 Task: Write event name " AI ".
Action: Mouse moved to (526, 145)
Screenshot: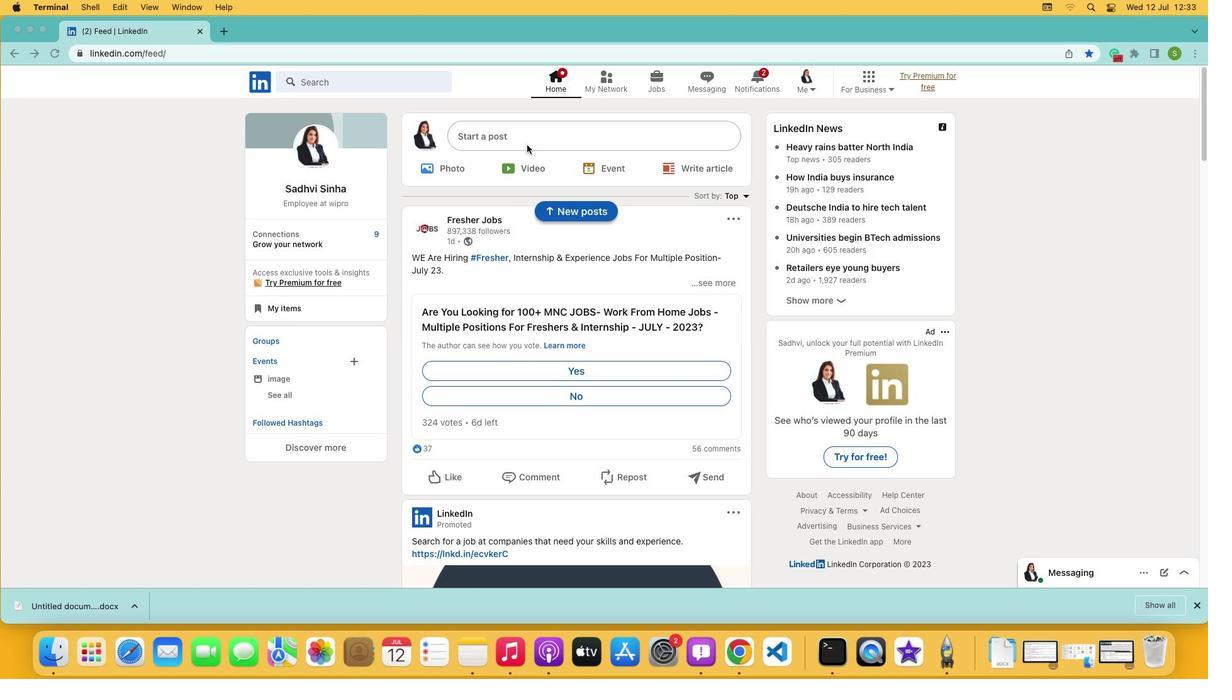 
Action: Mouse pressed left at (526, 145)
Screenshot: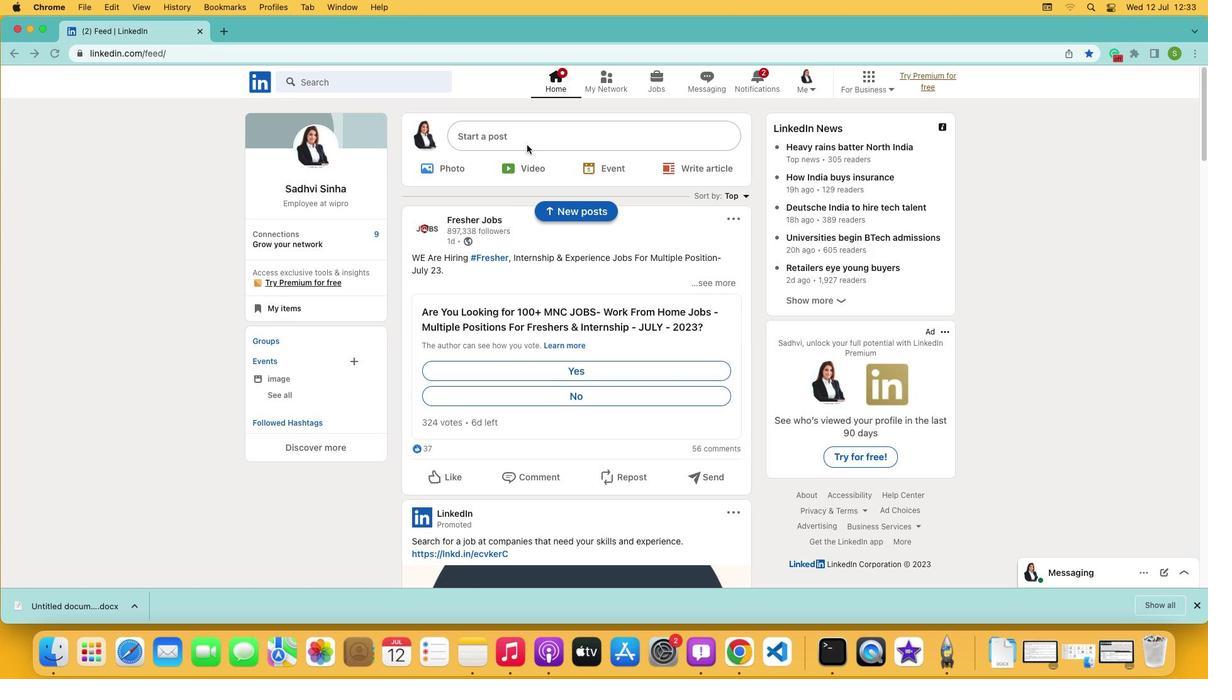 
Action: Mouse pressed left at (526, 145)
Screenshot: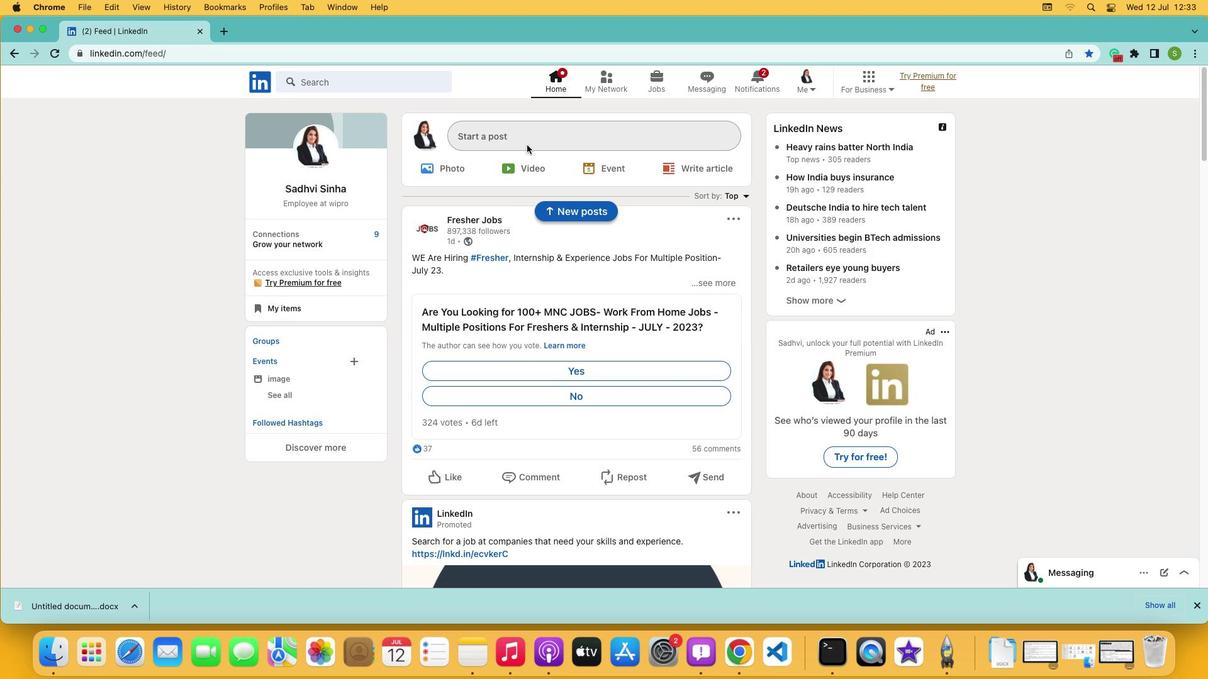 
Action: Mouse moved to (484, 371)
Screenshot: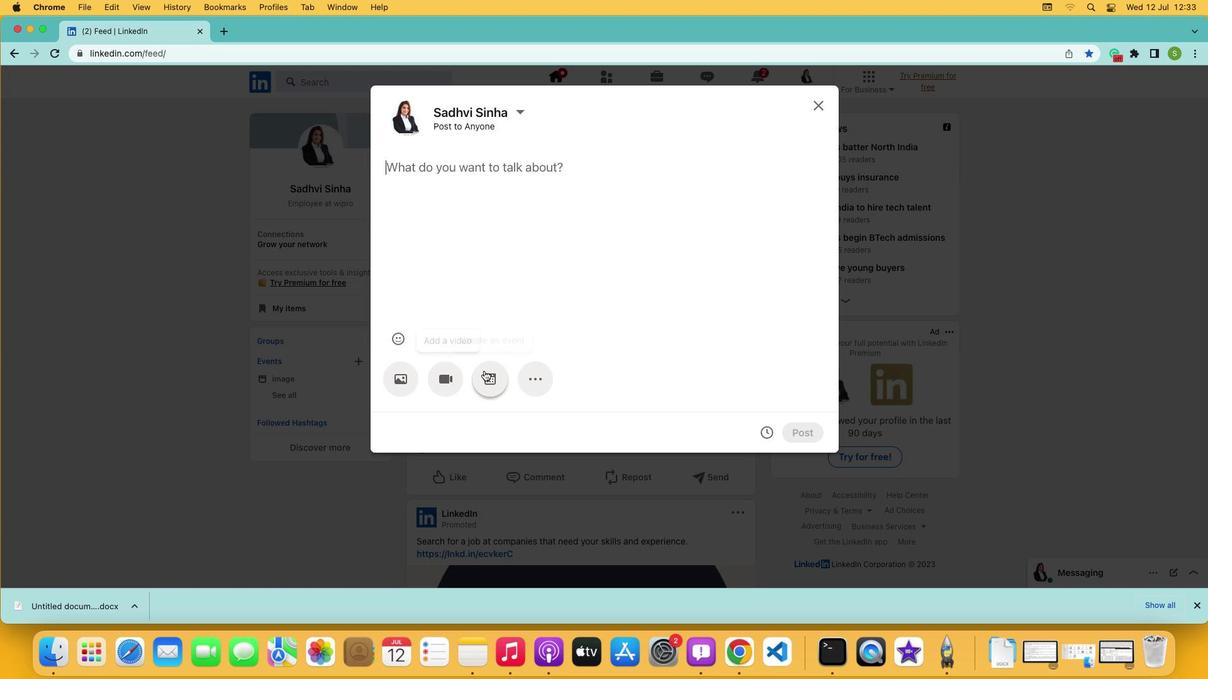 
Action: Mouse pressed left at (484, 371)
Screenshot: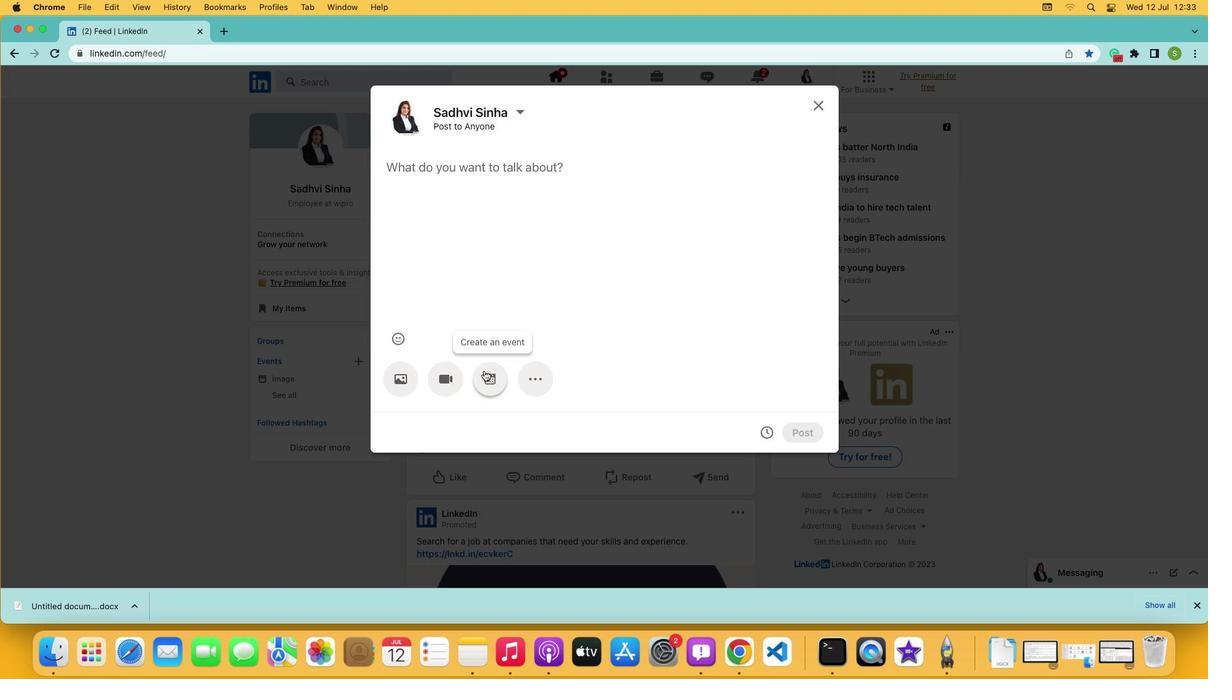 
Action: Mouse moved to (487, 363)
Screenshot: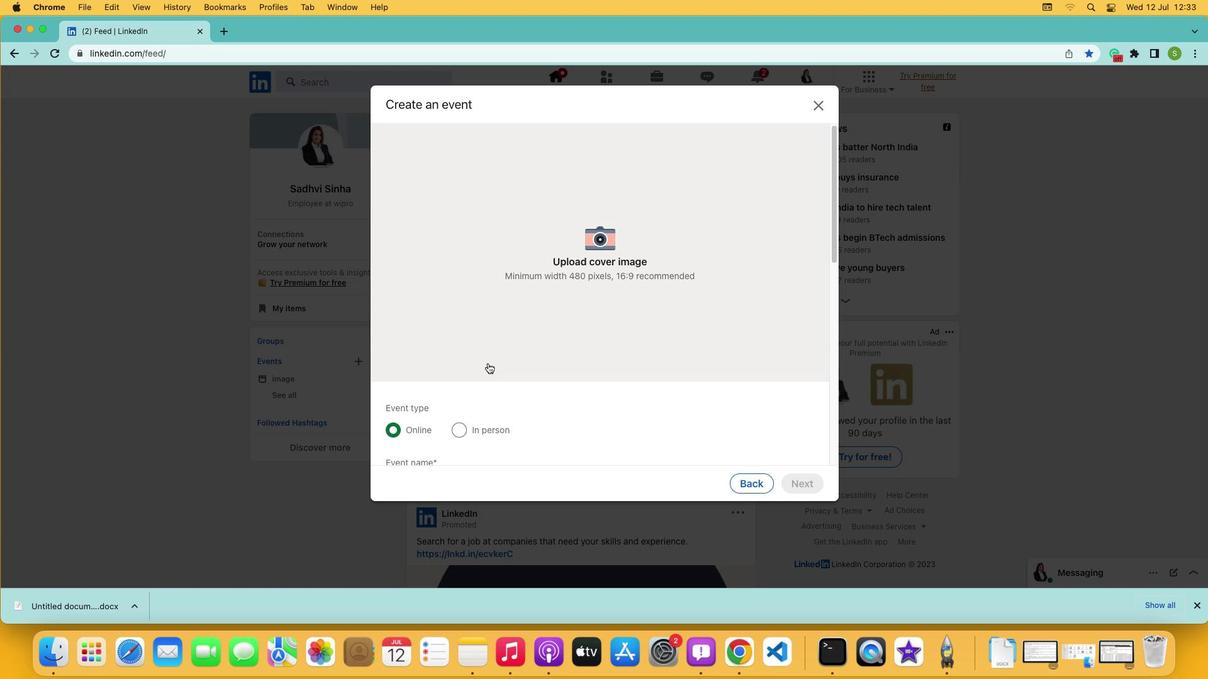 
Action: Mouse scrolled (487, 363) with delta (0, 0)
Screenshot: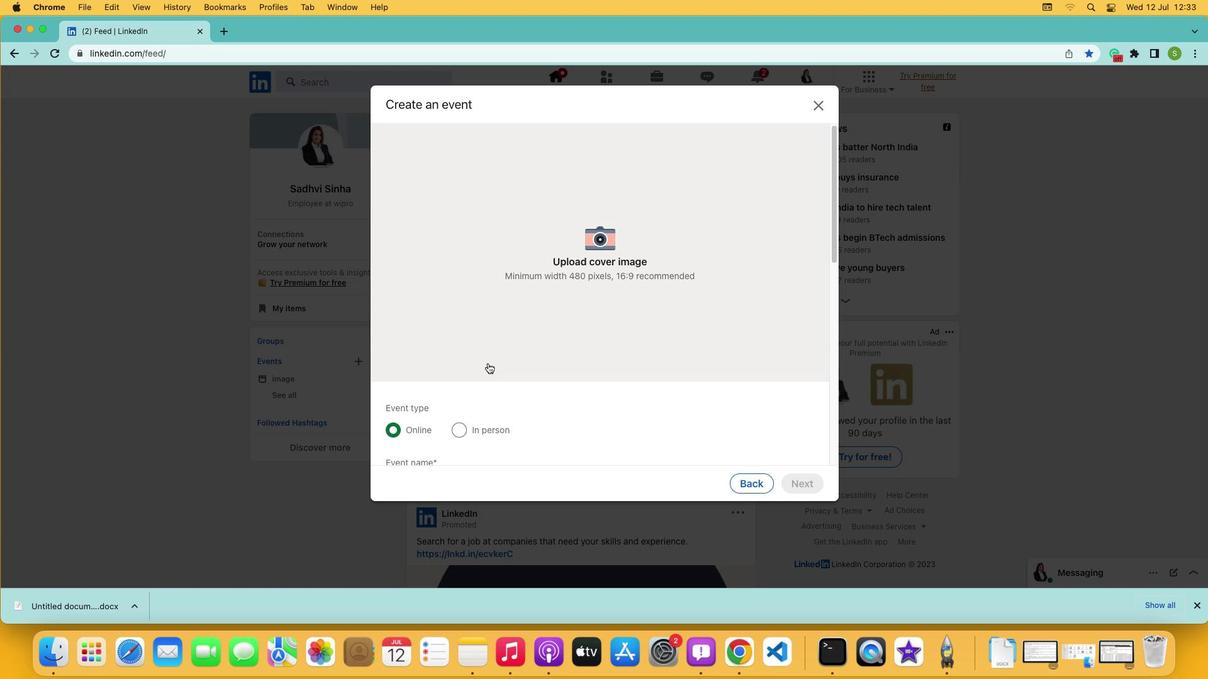 
Action: Mouse scrolled (487, 363) with delta (0, 0)
Screenshot: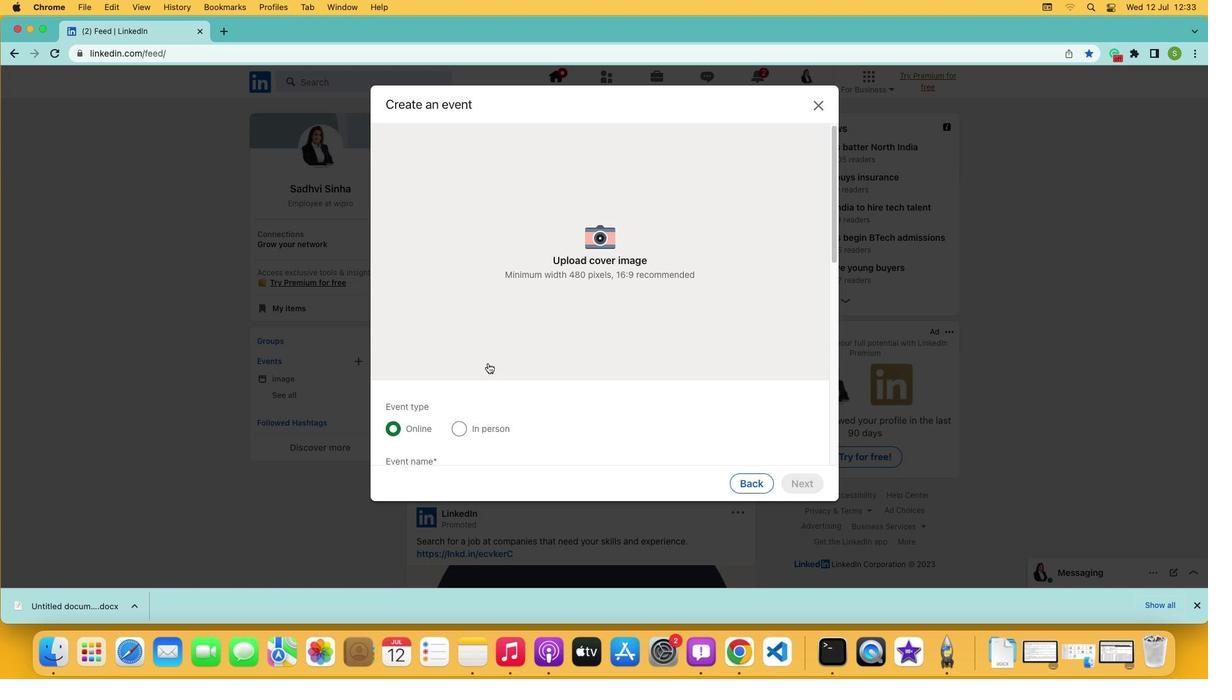 
Action: Mouse scrolled (487, 363) with delta (0, -1)
Screenshot: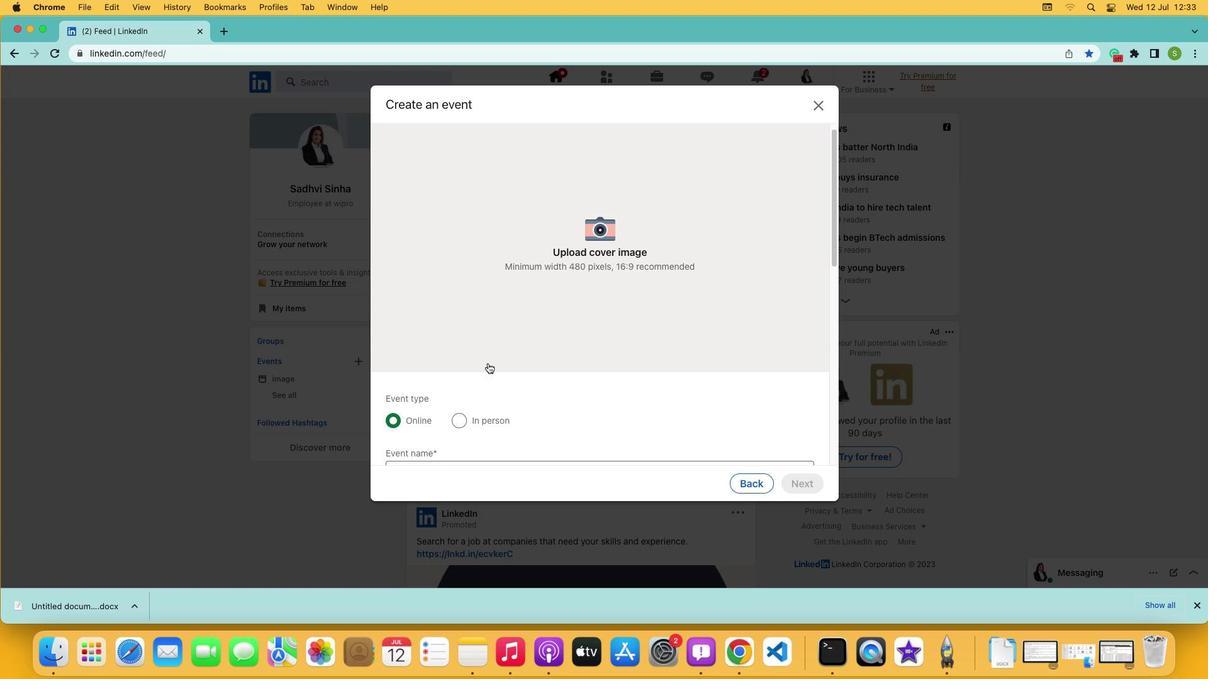 
Action: Mouse scrolled (487, 363) with delta (0, -1)
Screenshot: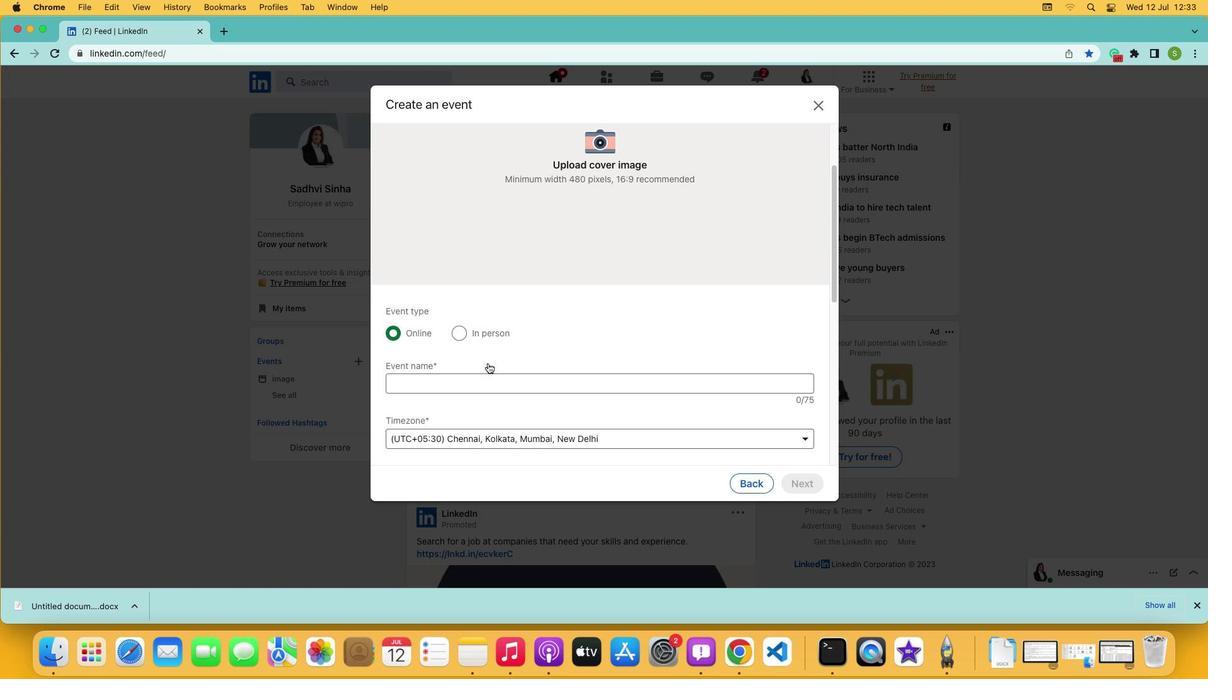 
Action: Mouse moved to (445, 280)
Screenshot: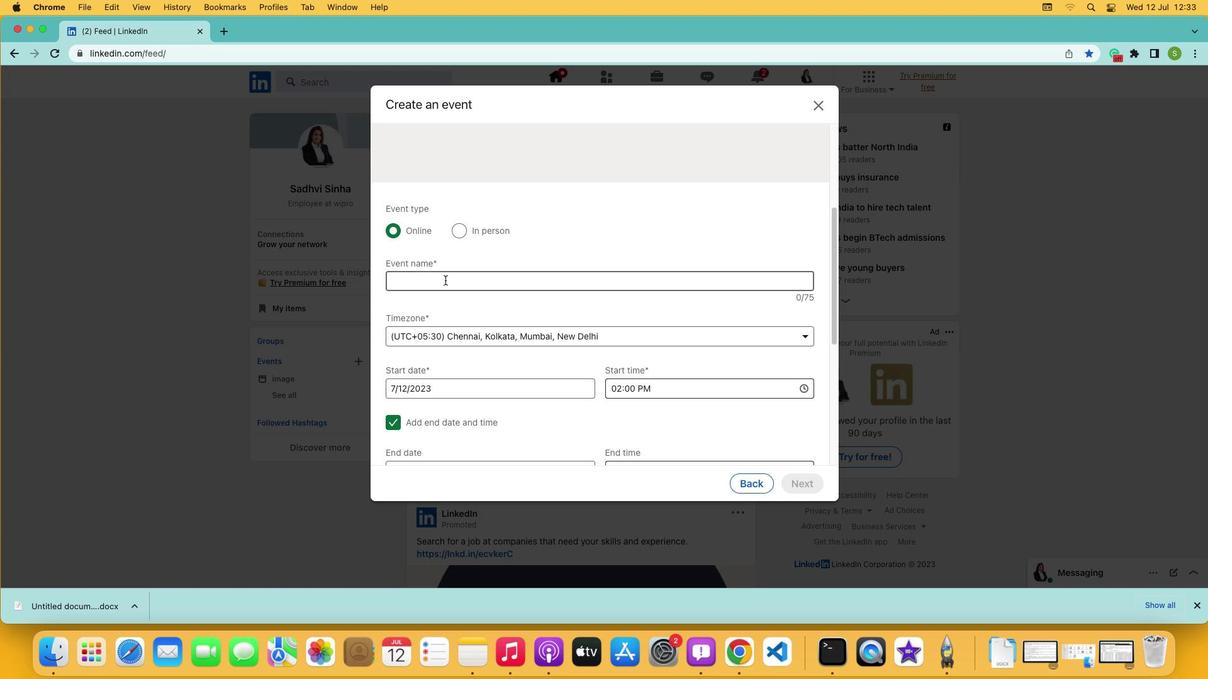 
Action: Mouse pressed left at (445, 280)
Screenshot: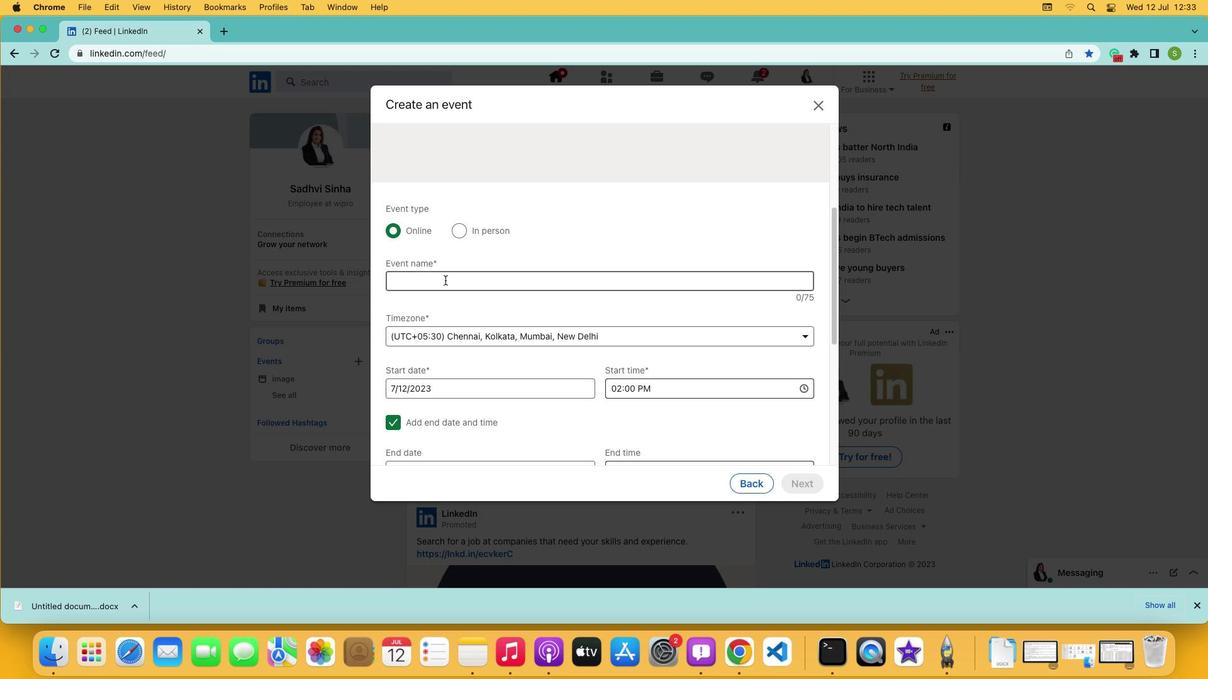 
Action: Key pressed Key.shift'A''I'
Screenshot: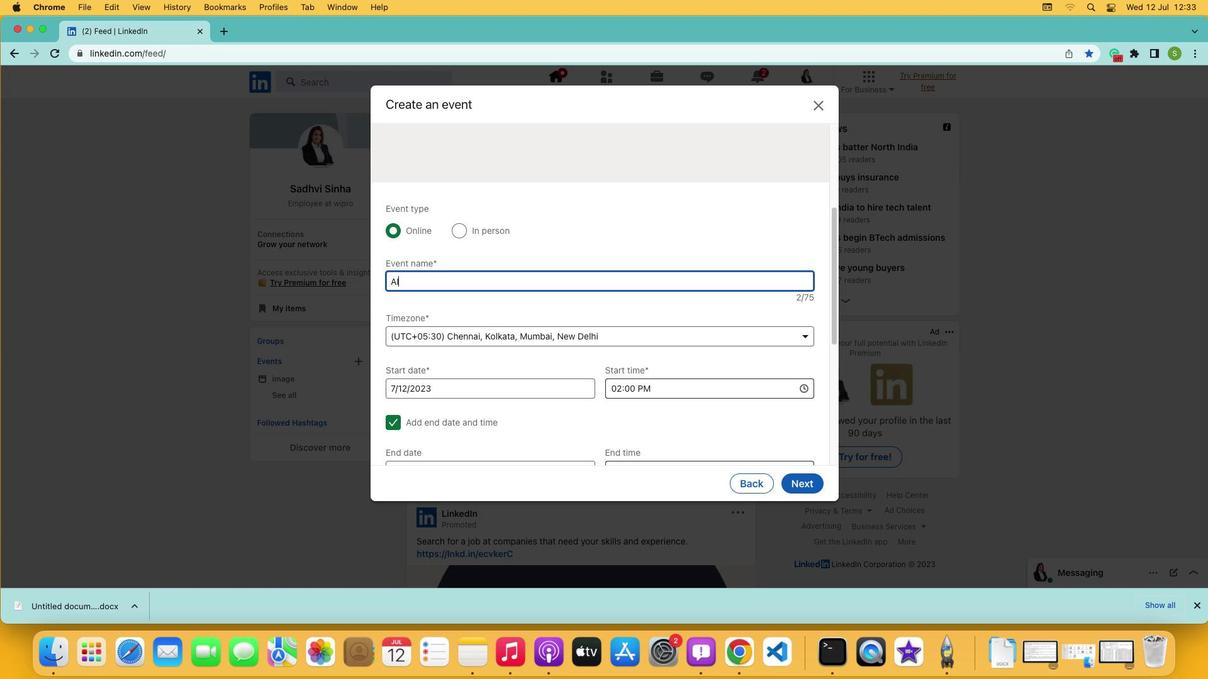 
Action: Mouse moved to (445, 306)
Screenshot: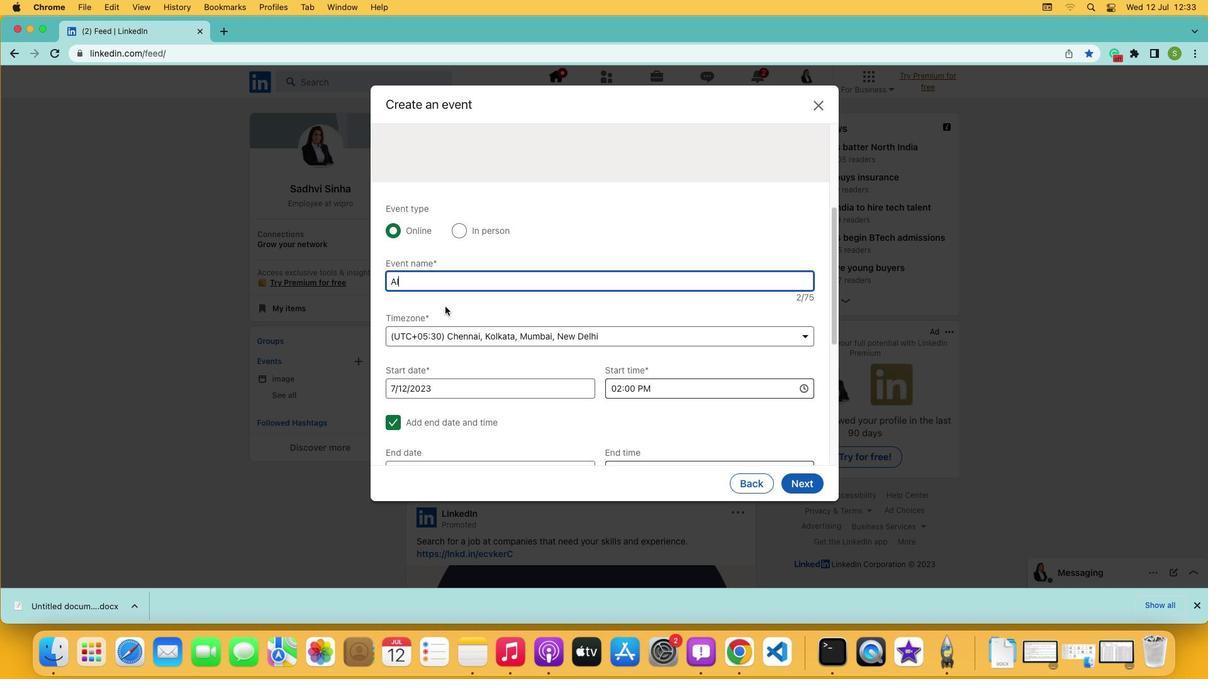 
Action: Mouse pressed left at (445, 306)
Screenshot: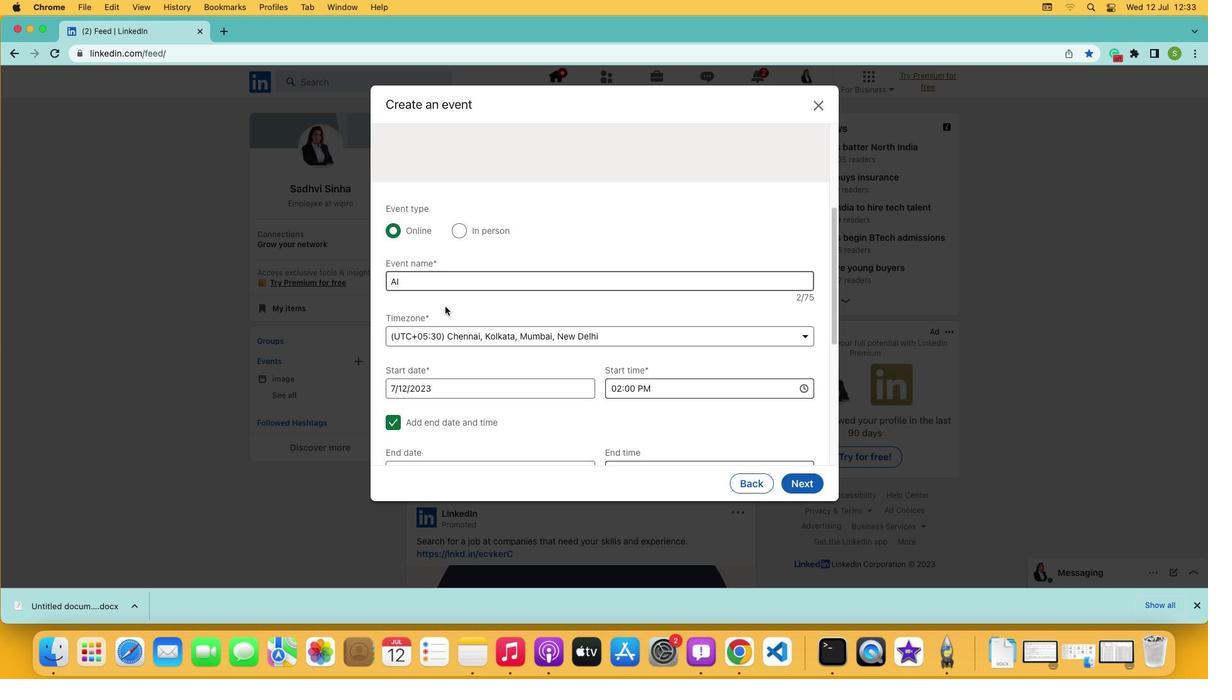 
